 Task: Change  the formatting of the data to 'Which is Less than 5, 'In conditional formating, put the option 'Green Fill with Dark Green Text. . 'add another formatting option Format As Table, insert the option 'Orang Table style Medium 3 'In the sheet  Budget Control Toolbook
Action: Mouse moved to (128, 146)
Screenshot: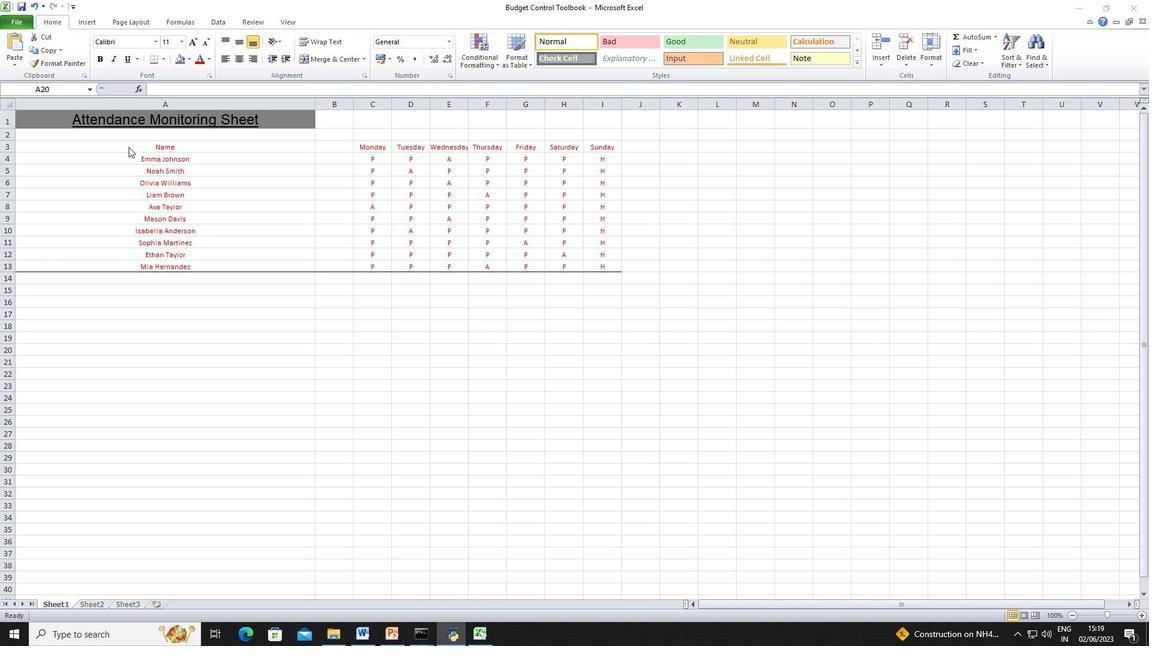 
Action: Mouse pressed left at (128, 146)
Screenshot: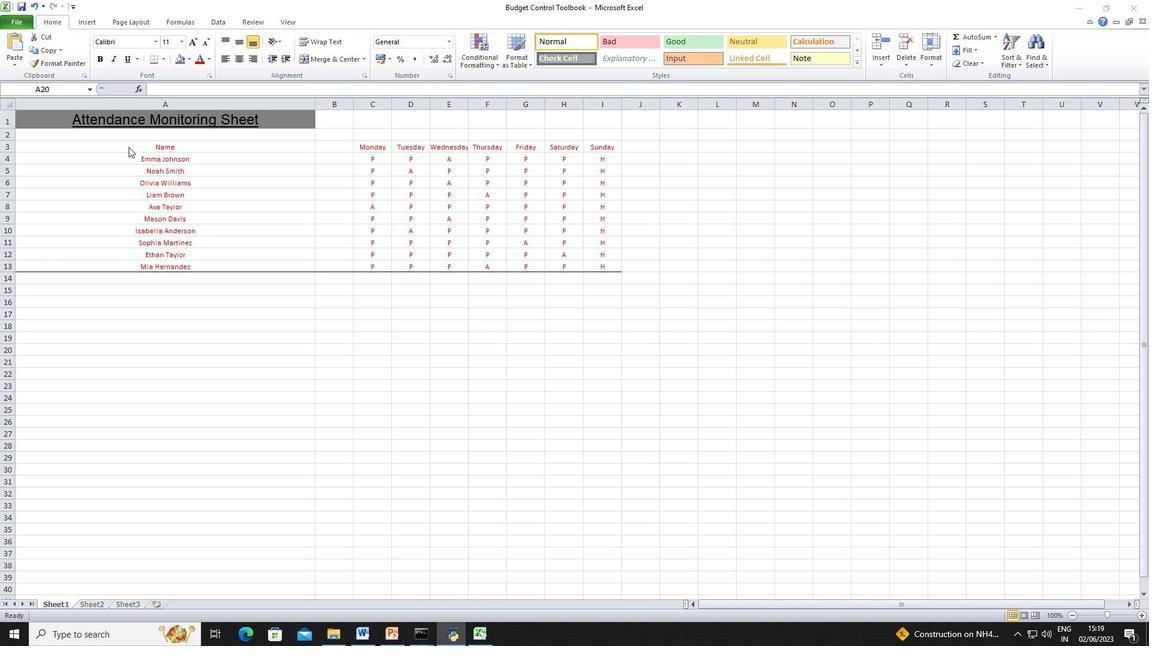 
Action: Mouse moved to (152, 148)
Screenshot: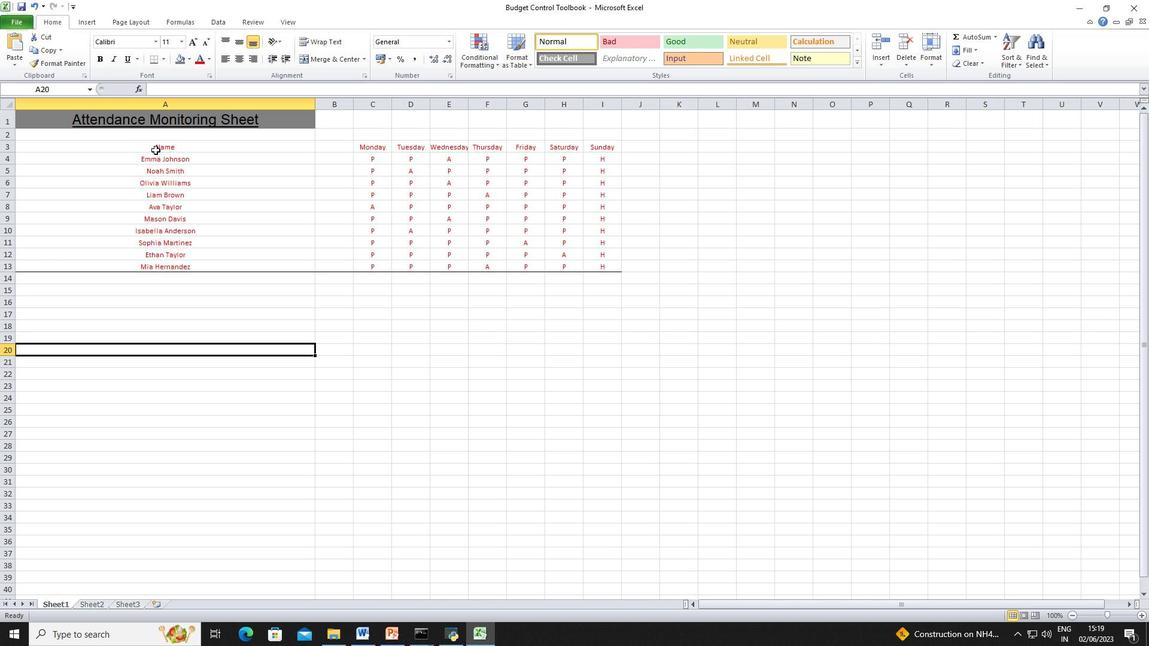 
Action: Mouse pressed left at (152, 148)
Screenshot: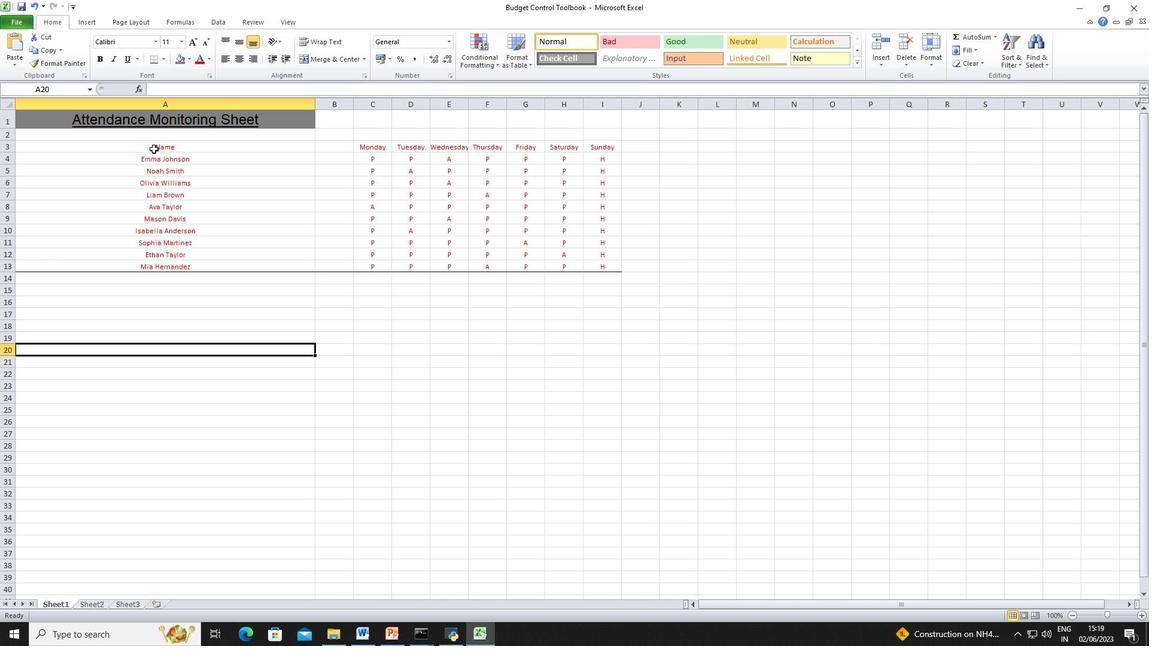 
Action: Mouse moved to (498, 64)
Screenshot: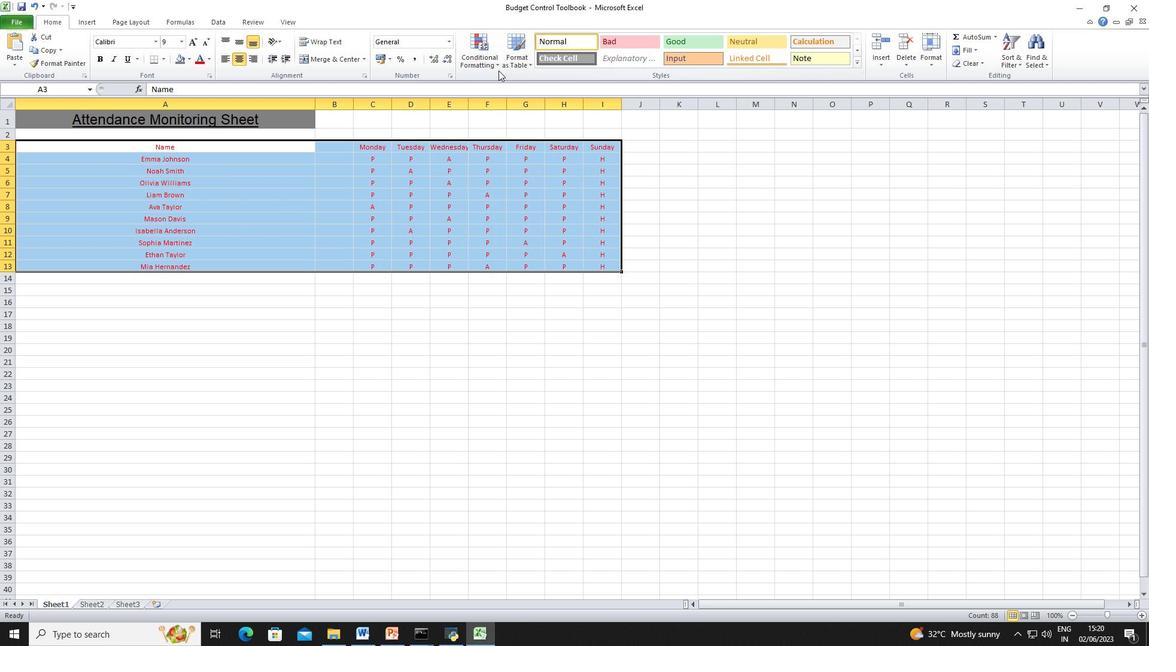 
Action: Mouse pressed left at (498, 64)
Screenshot: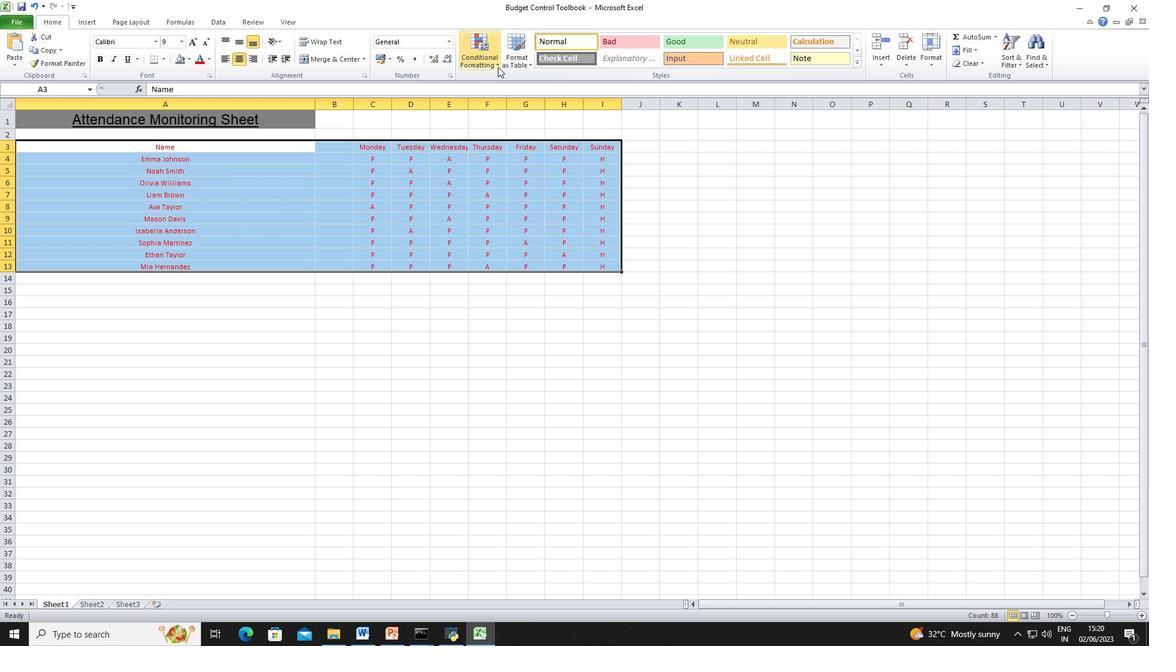 
Action: Mouse moved to (551, 86)
Screenshot: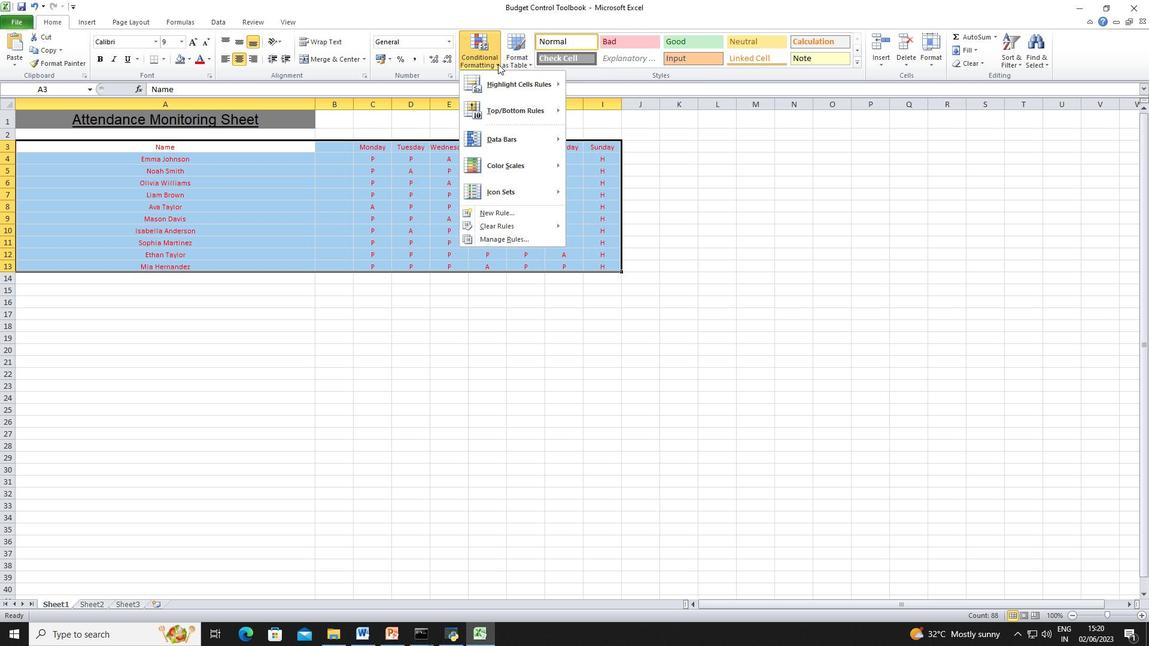 
Action: Mouse pressed left at (551, 86)
Screenshot: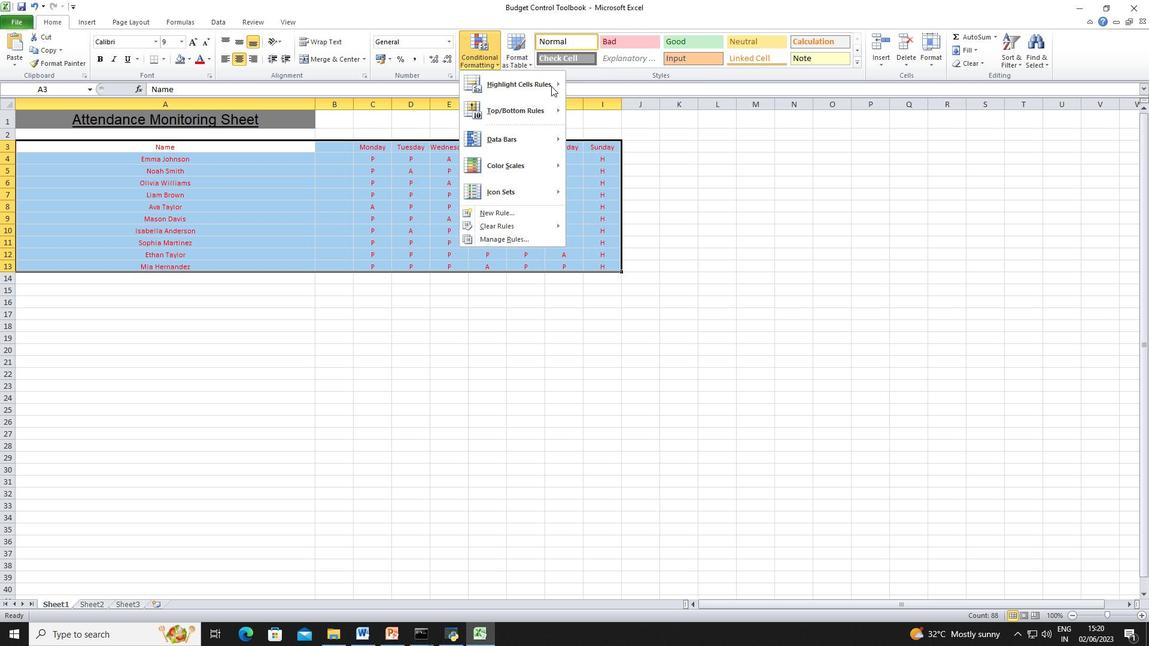 
Action: Mouse moved to (597, 108)
Screenshot: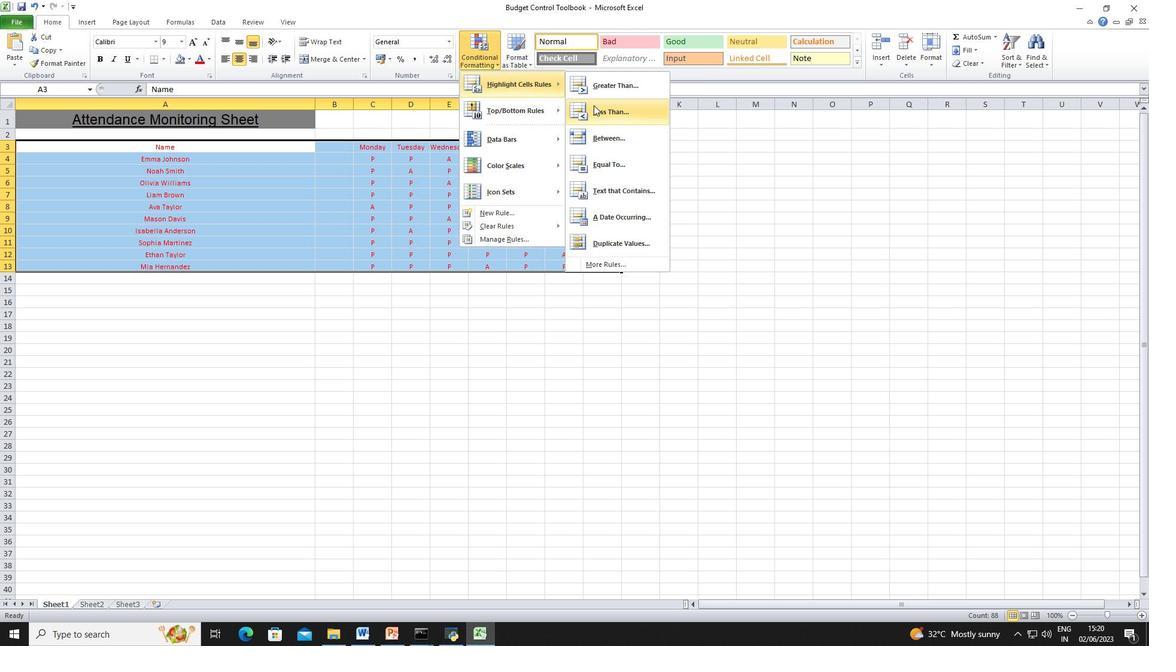 
Action: Mouse pressed left at (597, 108)
Screenshot: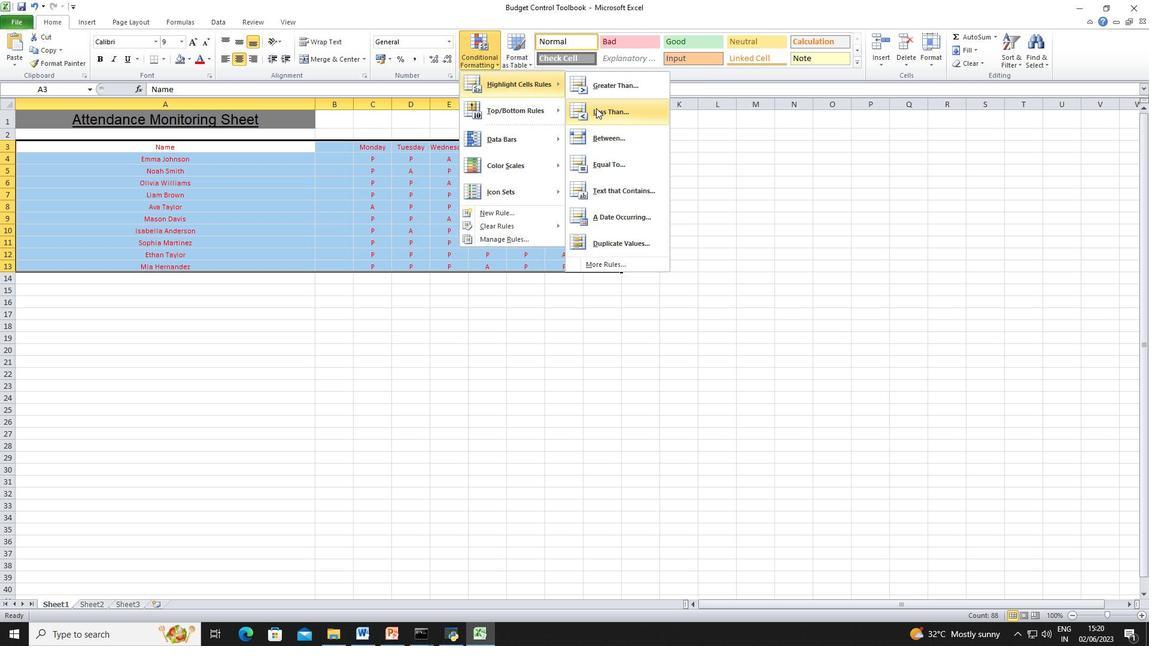 
Action: Mouse moved to (260, 299)
Screenshot: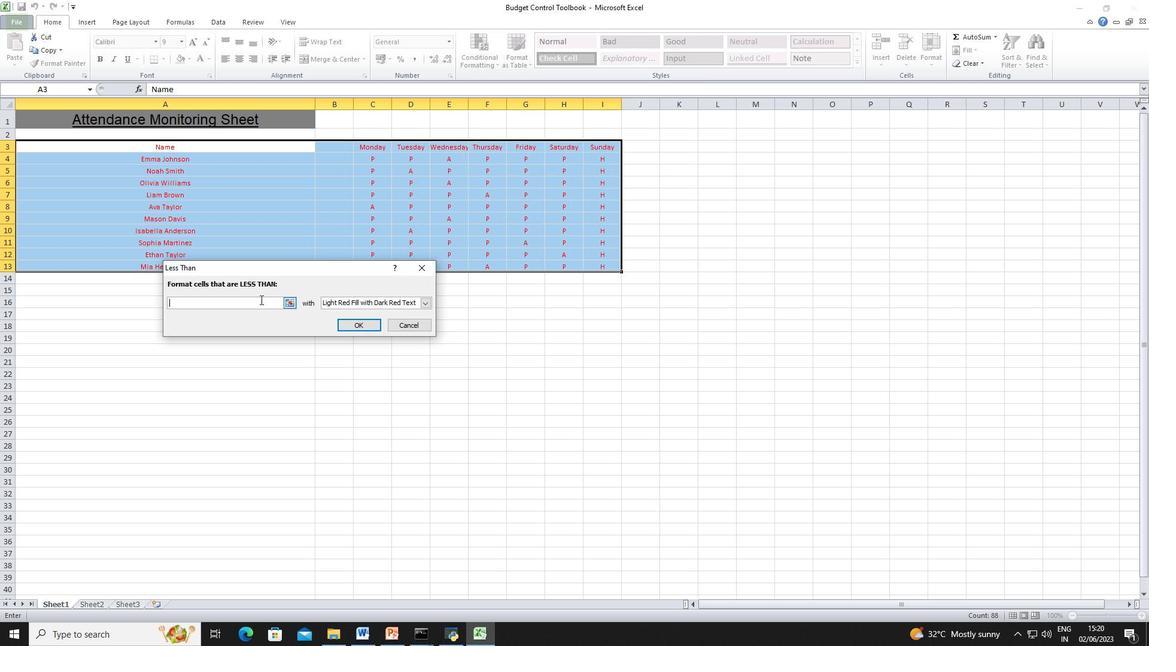 
Action: Key pressed 5
Screenshot: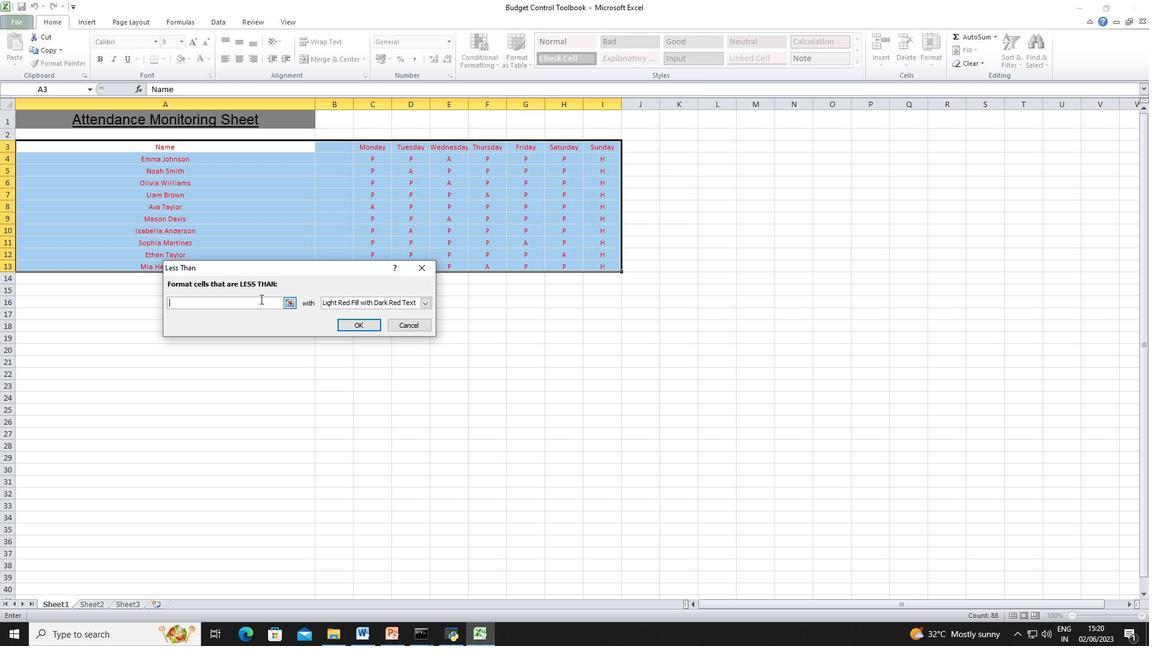 
Action: Mouse moved to (424, 303)
Screenshot: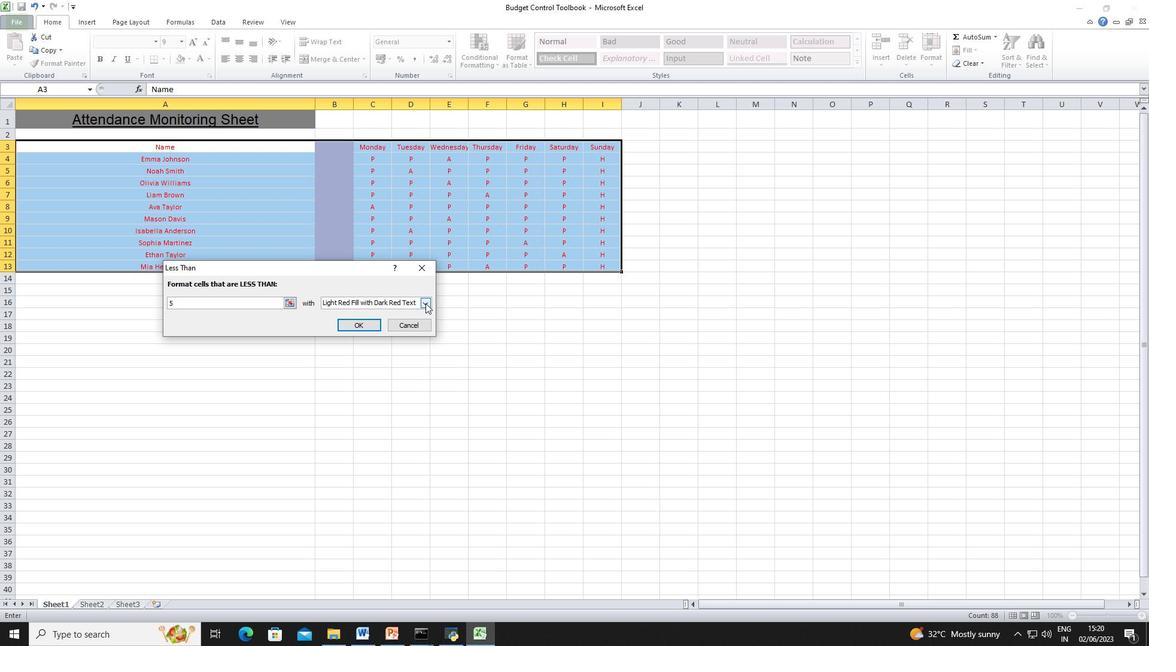 
Action: Mouse pressed left at (424, 303)
Screenshot: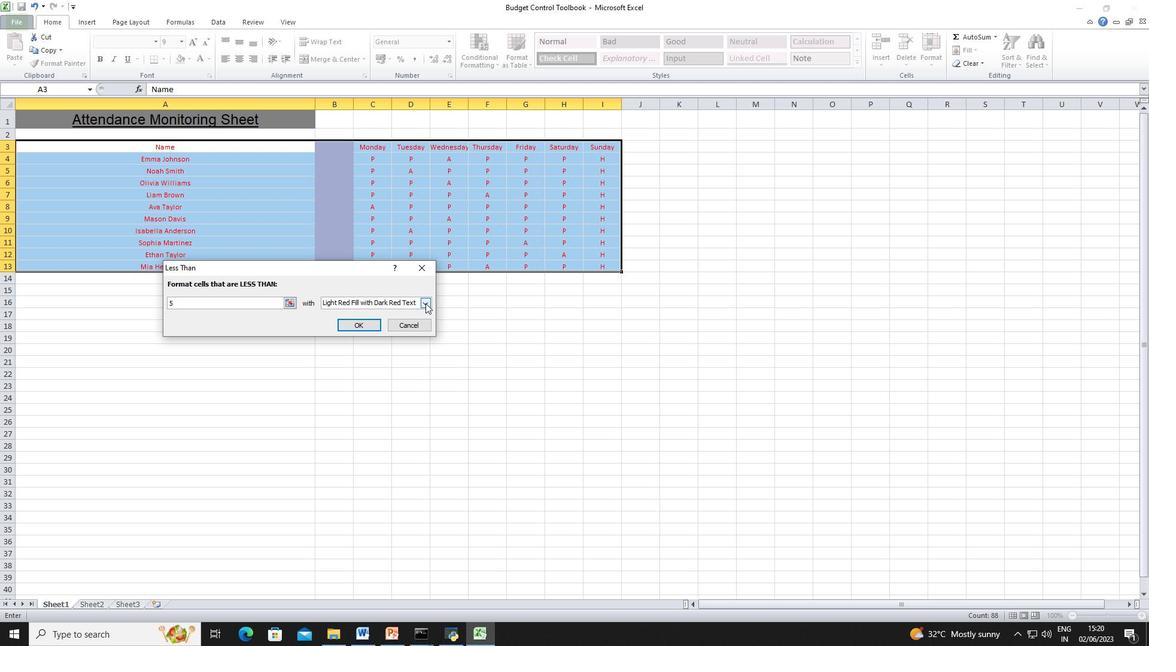 
Action: Mouse moved to (406, 328)
Screenshot: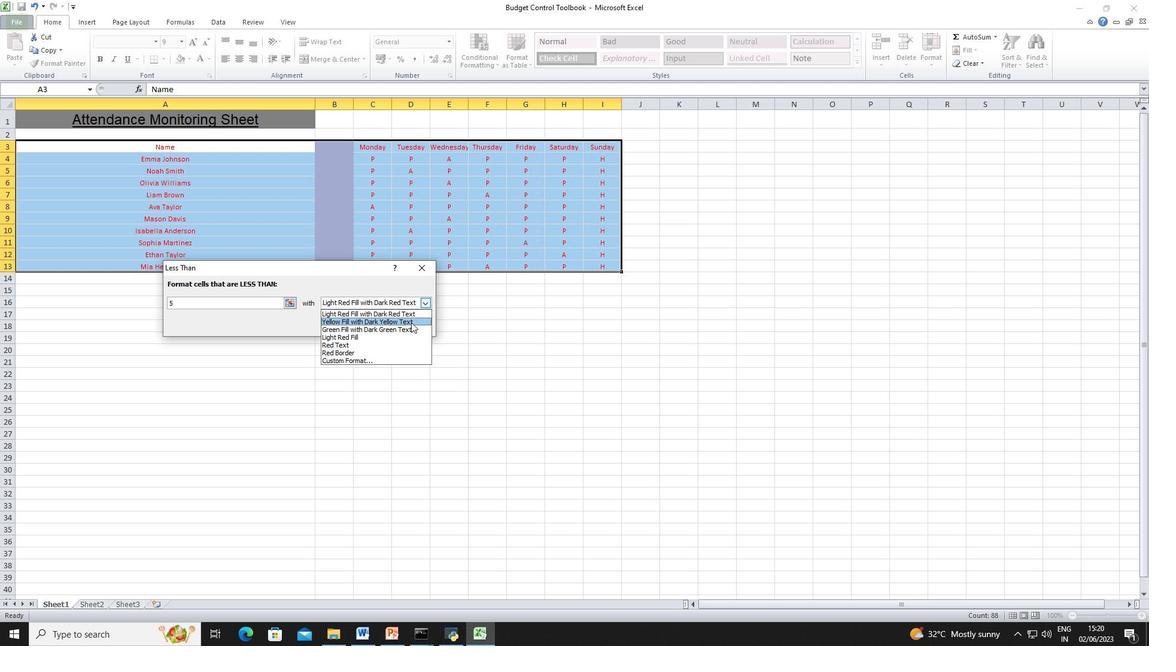 
Action: Mouse pressed left at (406, 328)
Screenshot: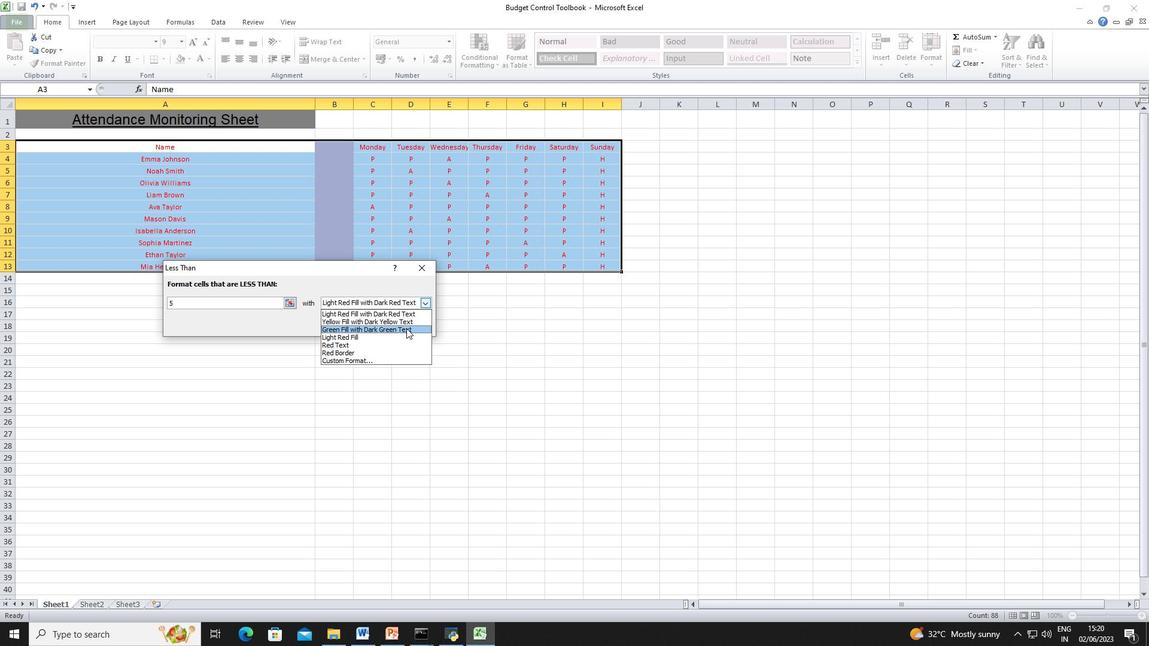 
Action: Mouse moved to (365, 329)
Screenshot: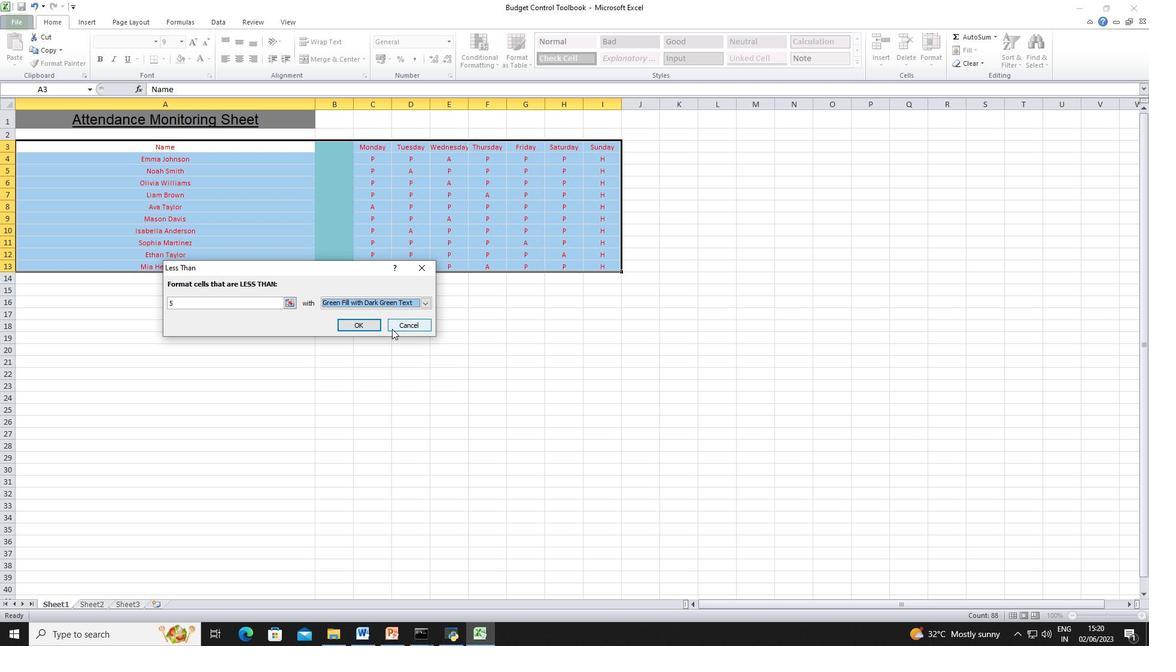 
Action: Mouse pressed left at (365, 329)
Screenshot: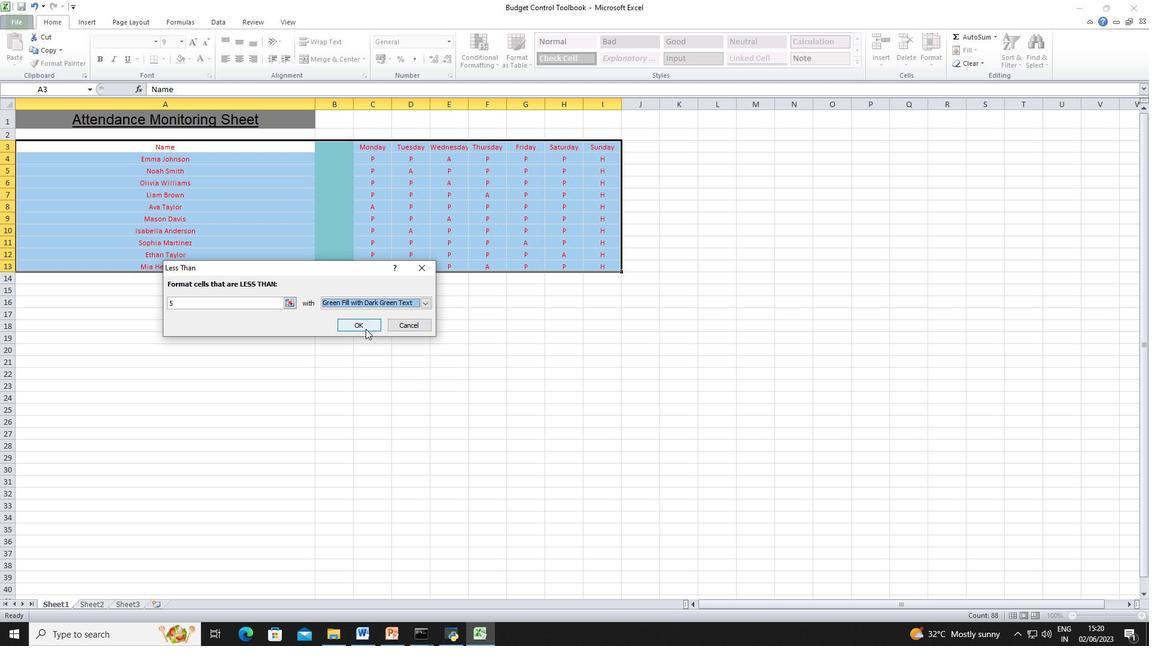 
Action: Mouse moved to (525, 63)
Screenshot: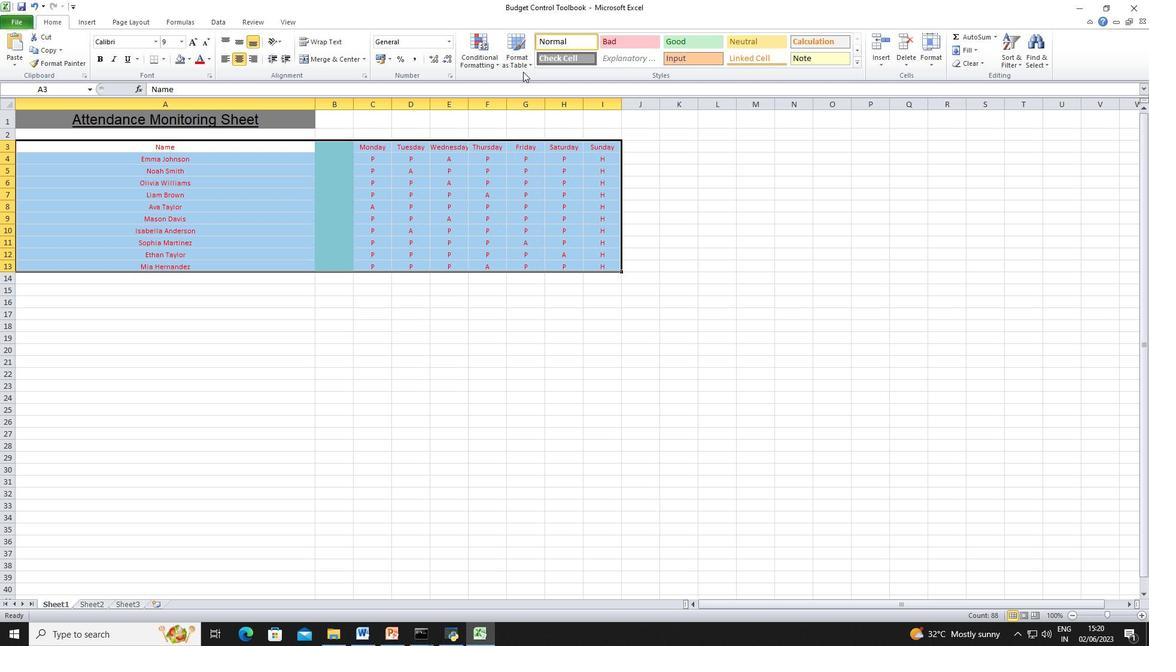 
Action: Mouse pressed left at (525, 63)
Screenshot: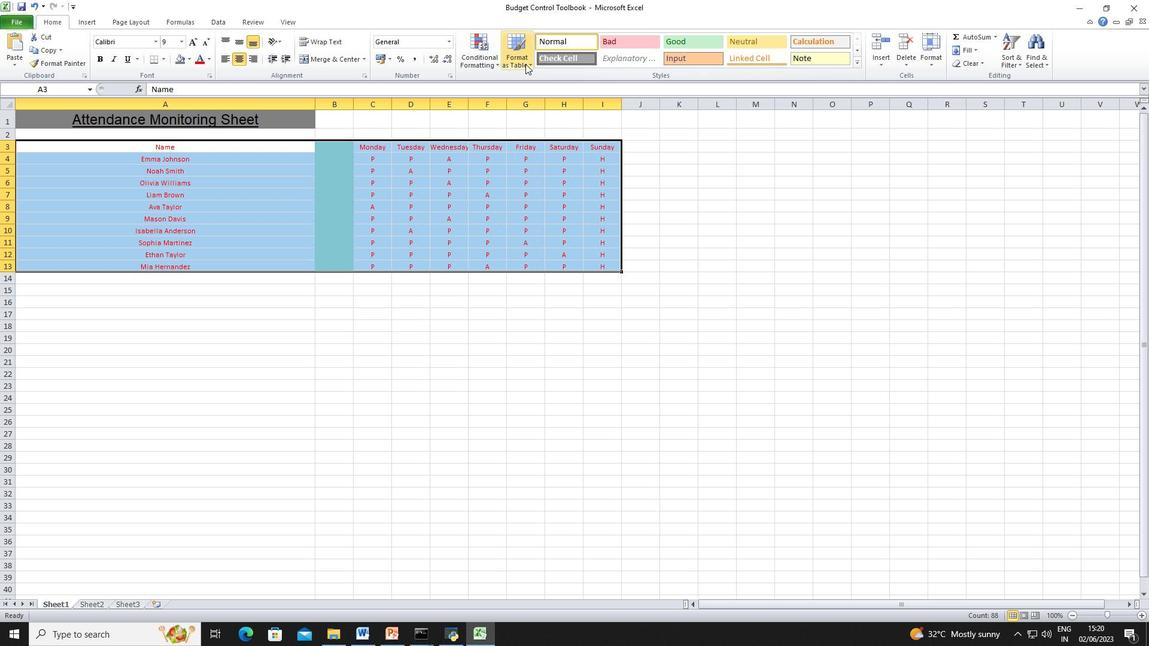 
Action: Mouse moved to (767, 257)
Screenshot: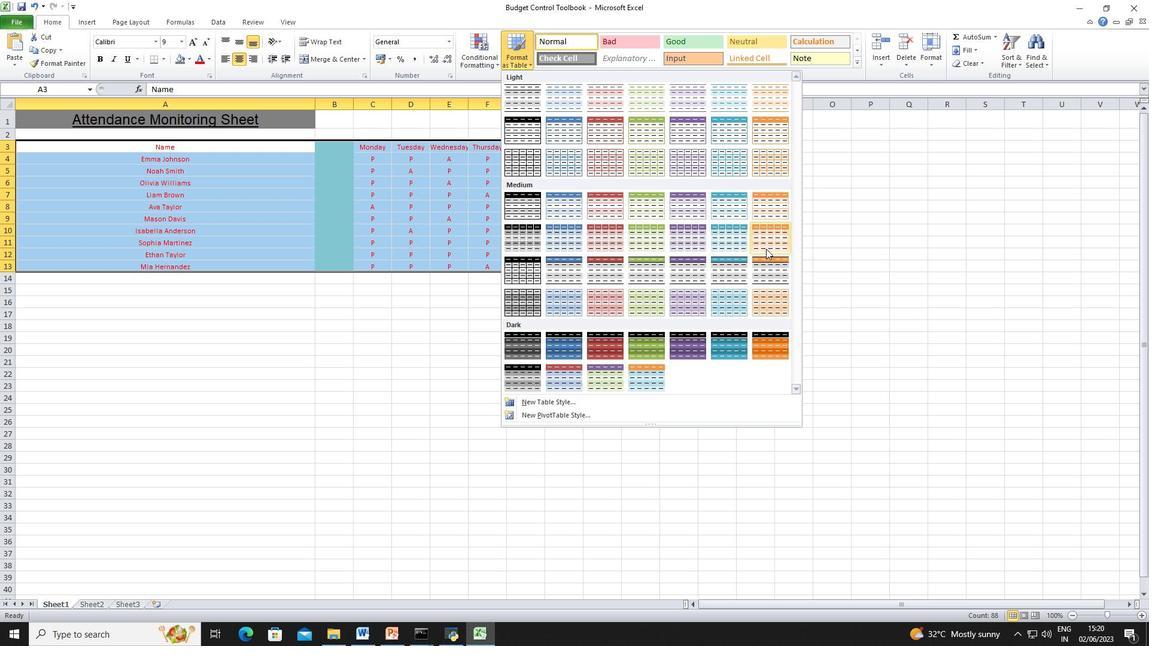
Action: Mouse scrolled (767, 256) with delta (0, 0)
Screenshot: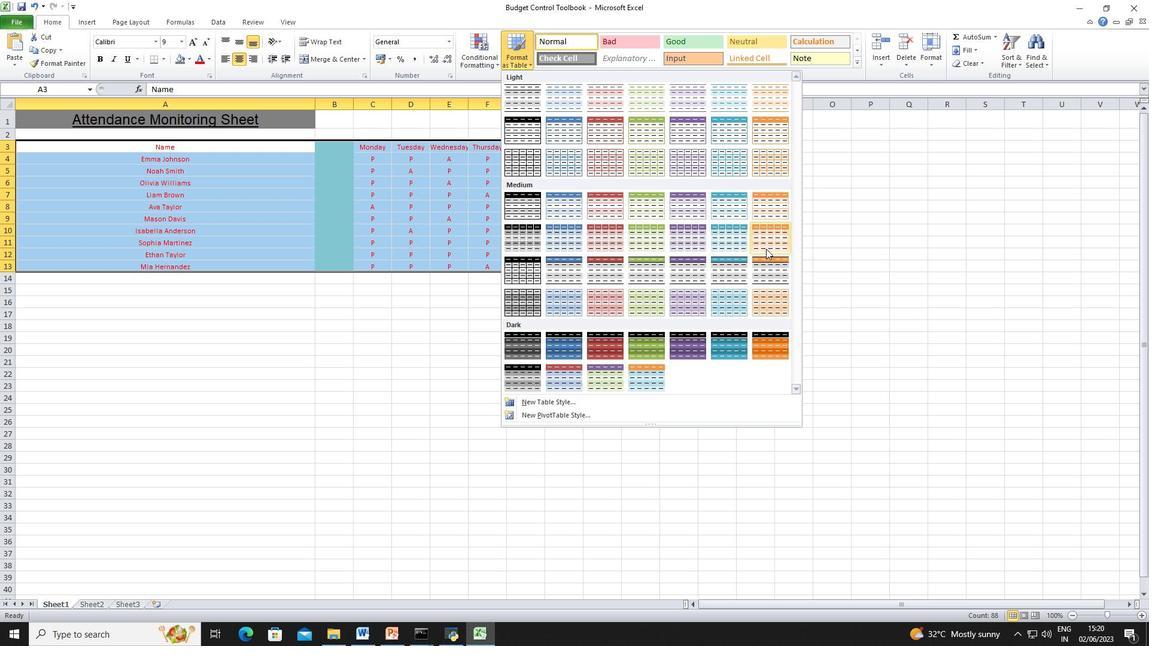 
Action: Mouse scrolled (767, 256) with delta (0, 0)
Screenshot: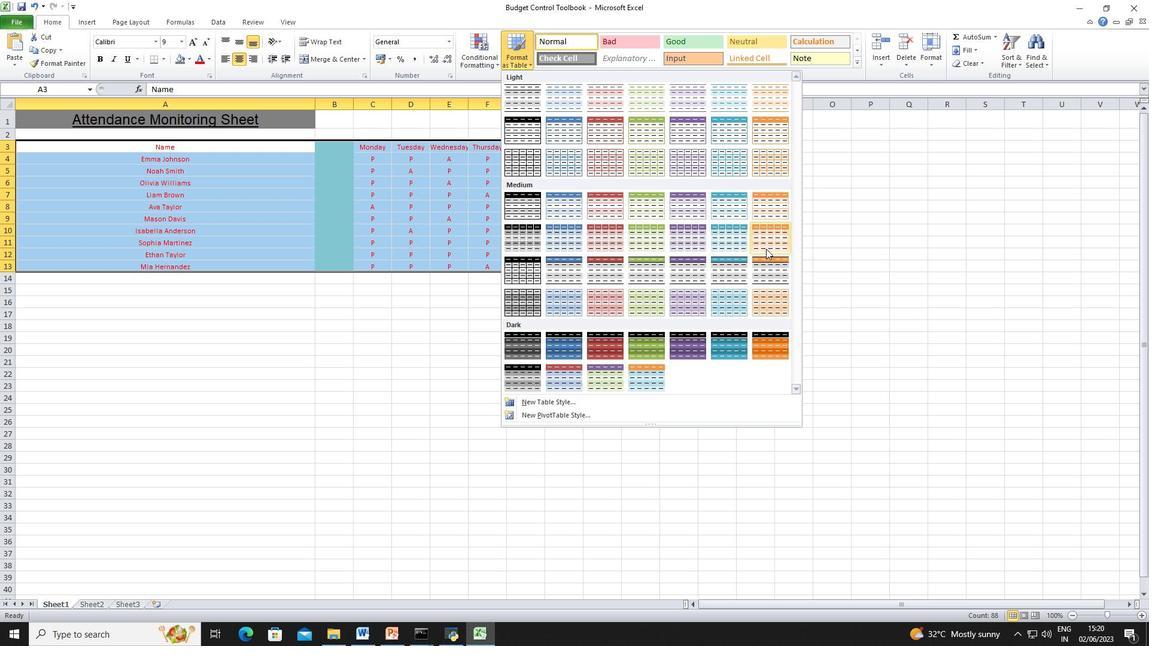 
Action: Mouse scrolled (767, 256) with delta (0, 0)
Screenshot: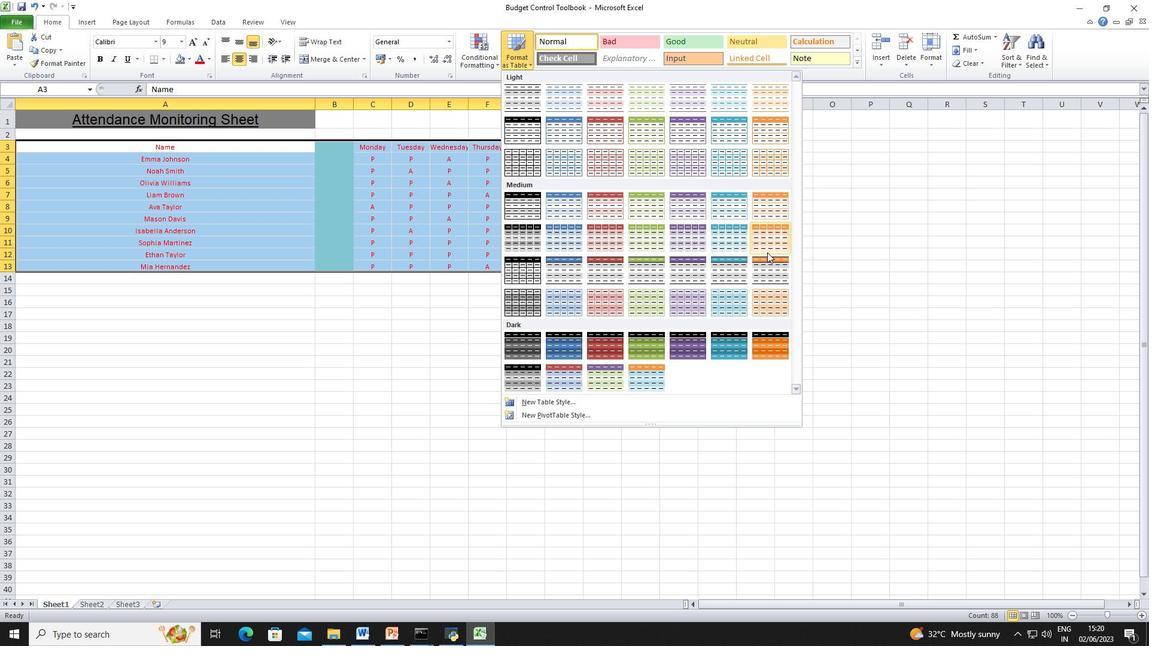 
Action: Mouse scrolled (767, 256) with delta (0, 0)
Screenshot: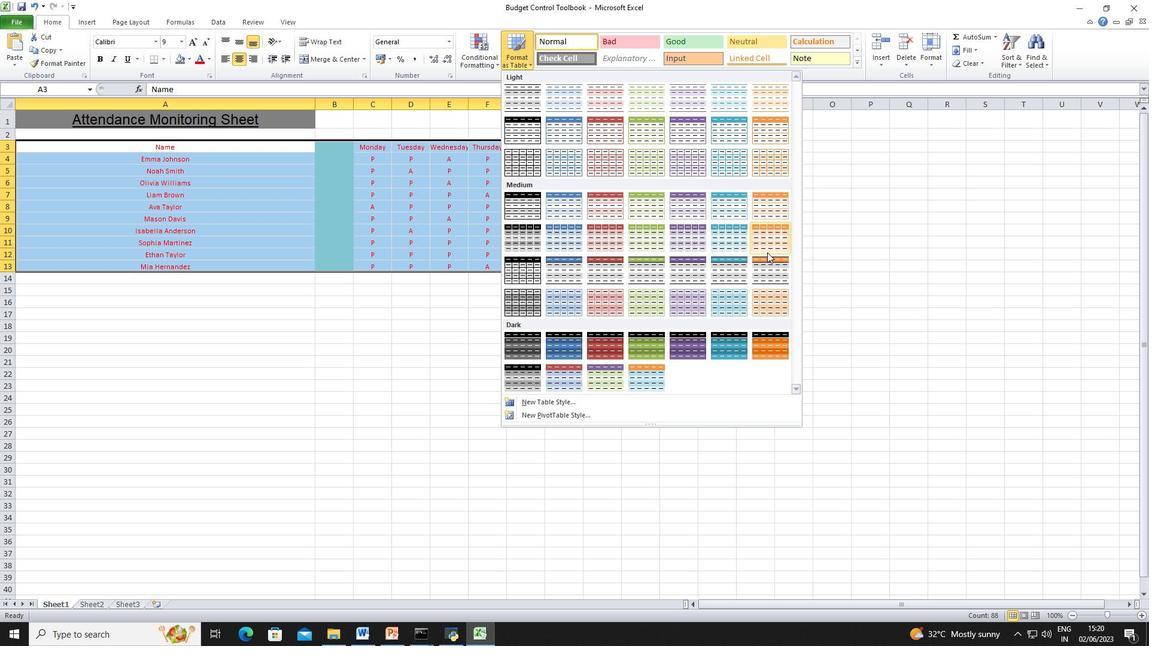 
Action: Mouse scrolled (767, 256) with delta (0, 0)
Screenshot: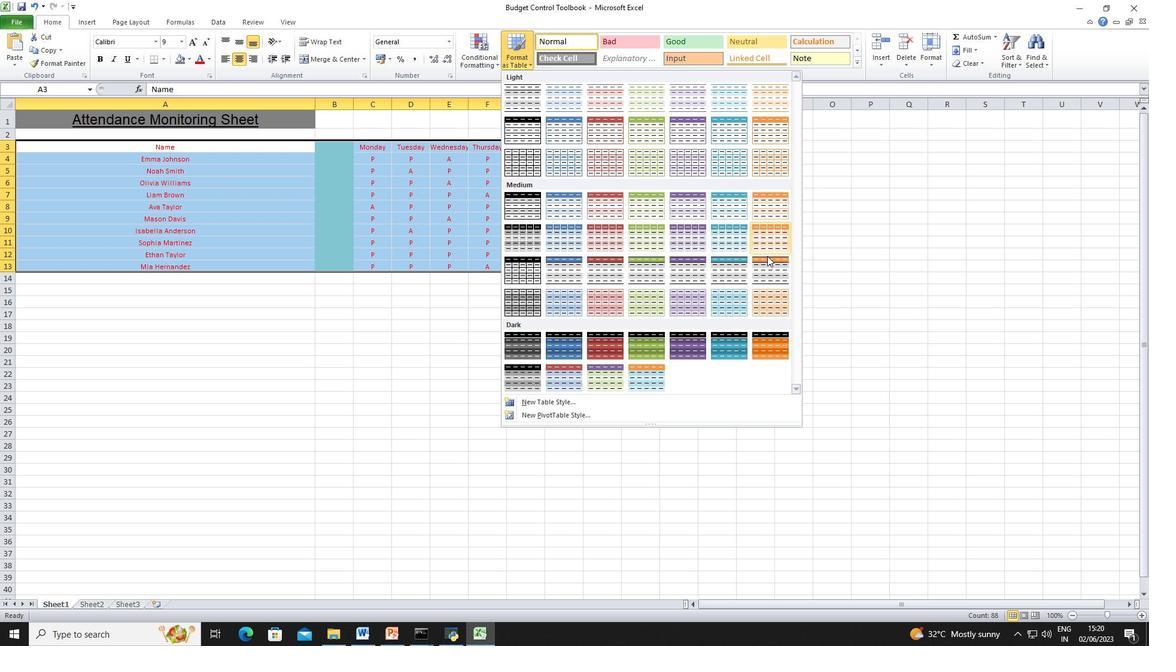 
Action: Mouse scrolled (767, 256) with delta (0, 0)
Screenshot: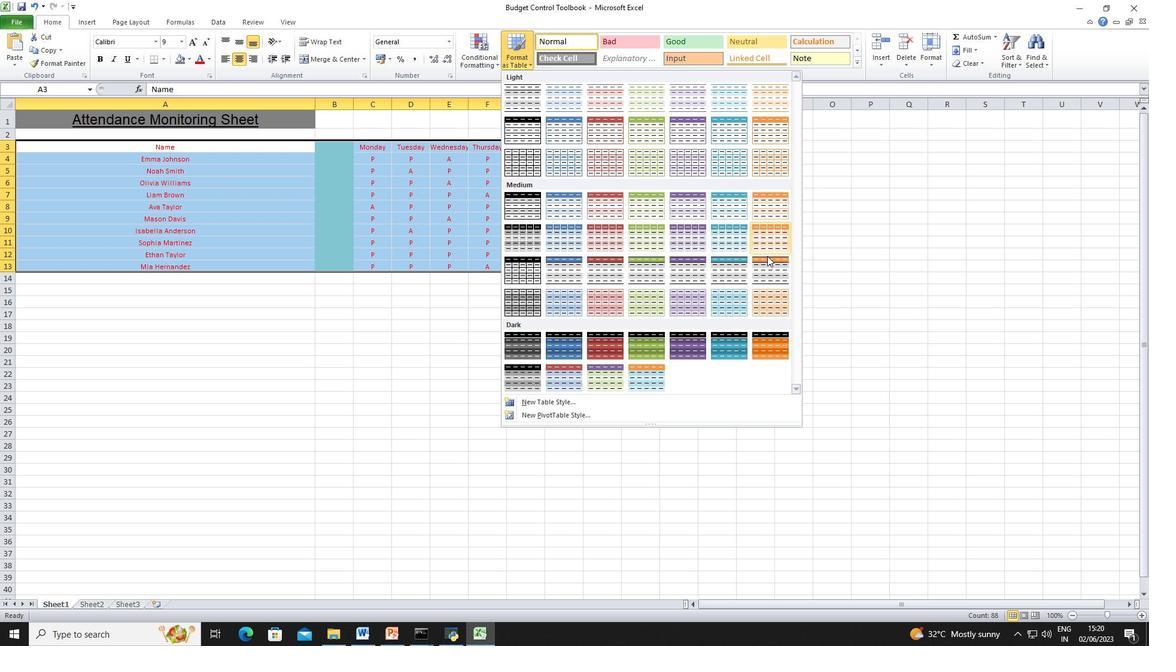 
Action: Mouse scrolled (767, 256) with delta (0, 0)
Screenshot: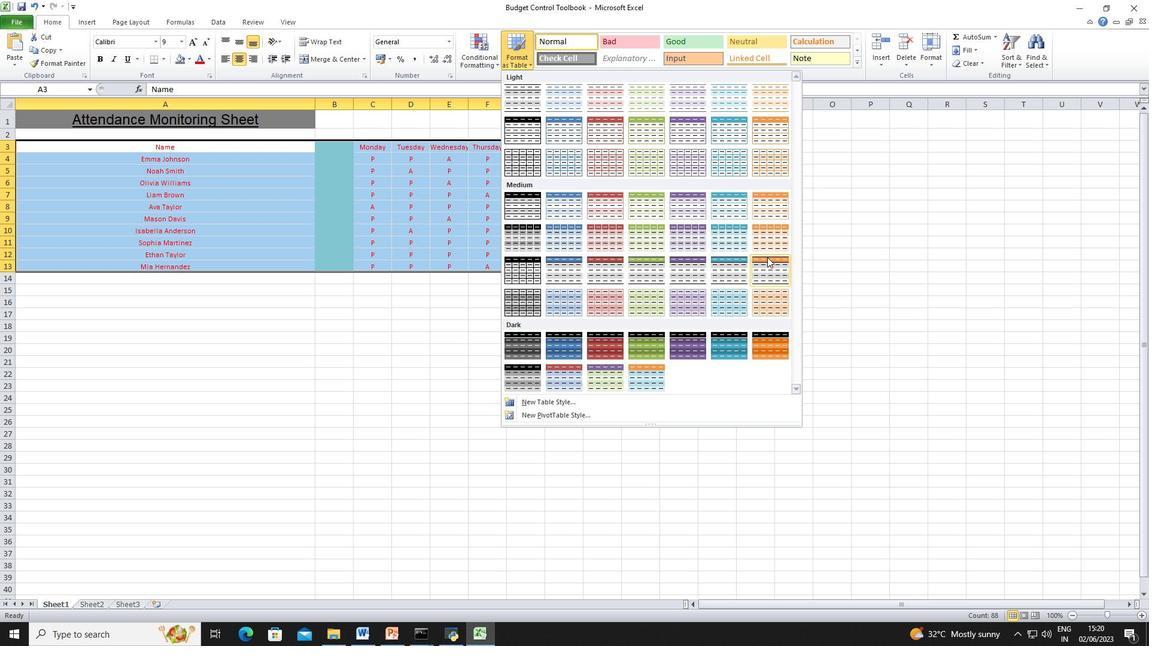
Action: Mouse scrolled (767, 257) with delta (0, 0)
Screenshot: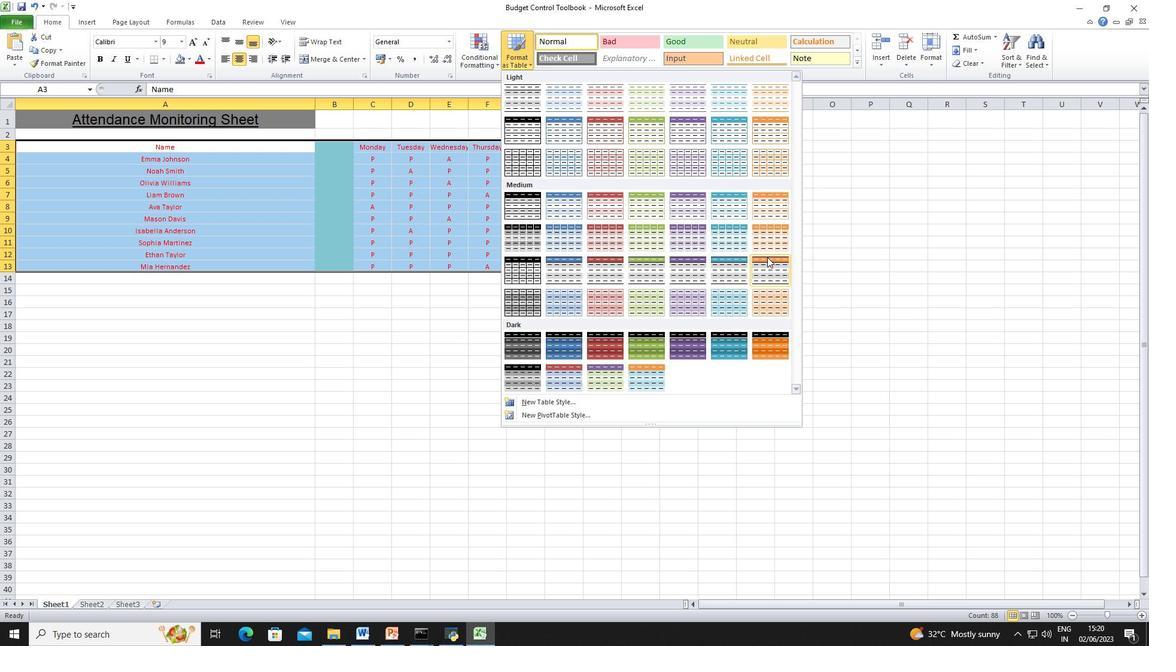 
Action: Mouse scrolled (767, 257) with delta (0, 0)
Screenshot: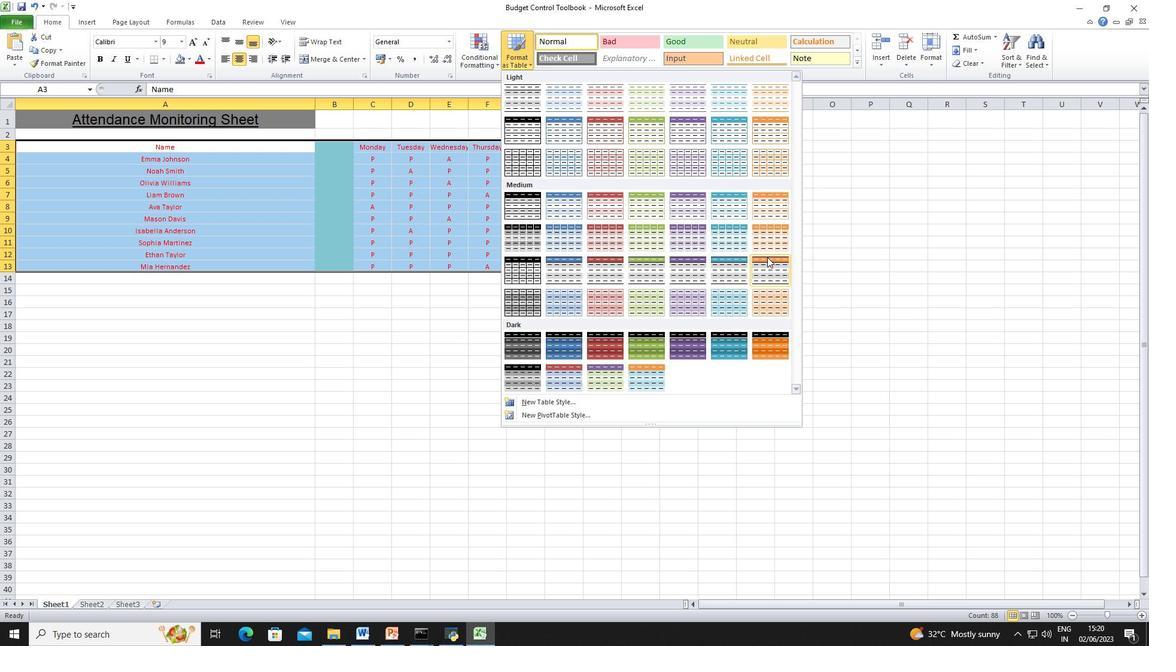 
Action: Mouse scrolled (767, 257) with delta (0, 0)
Screenshot: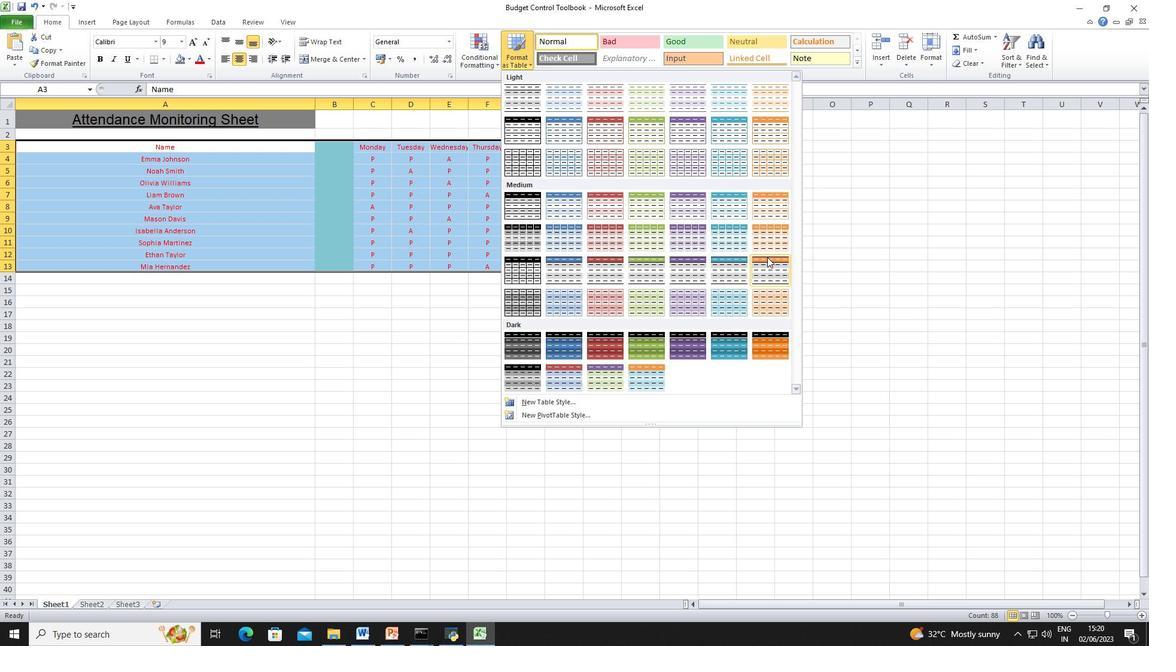
Action: Mouse scrolled (767, 257) with delta (0, 0)
Screenshot: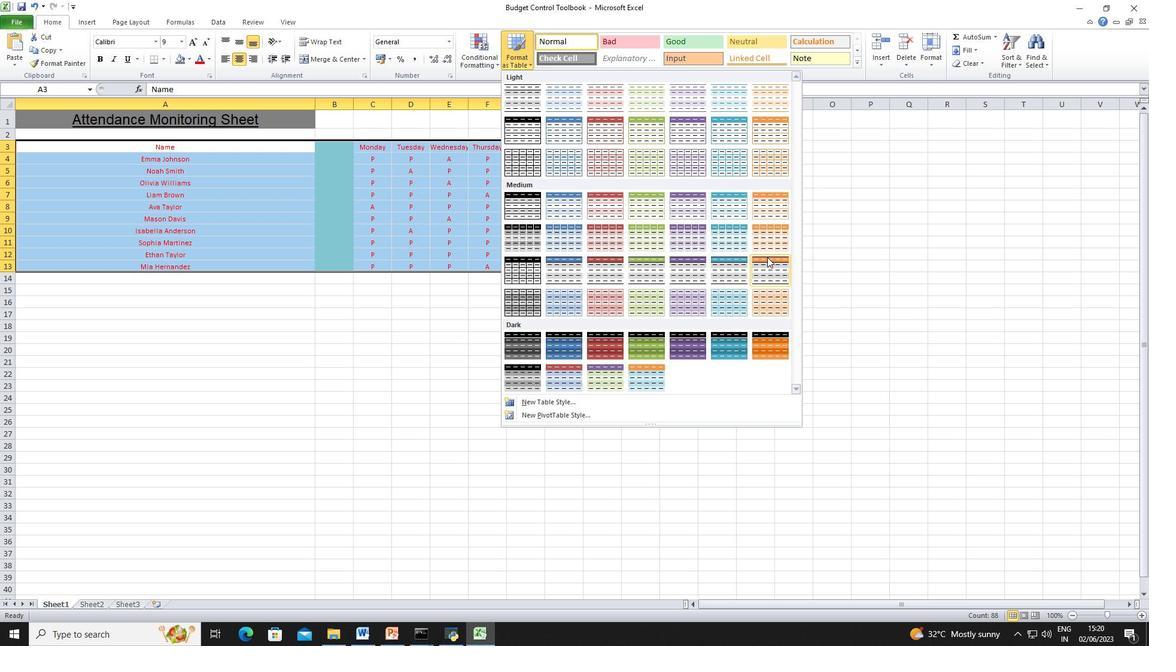 
Action: Mouse scrolled (767, 257) with delta (0, 0)
Screenshot: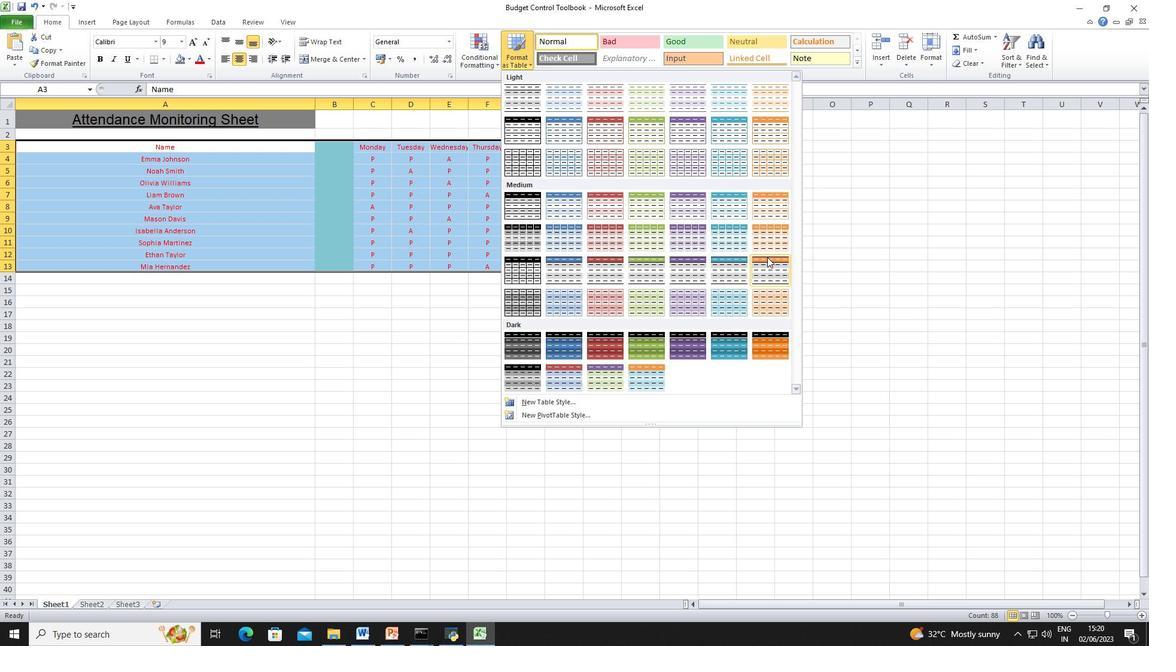 
Action: Mouse scrolled (767, 257) with delta (0, 0)
Screenshot: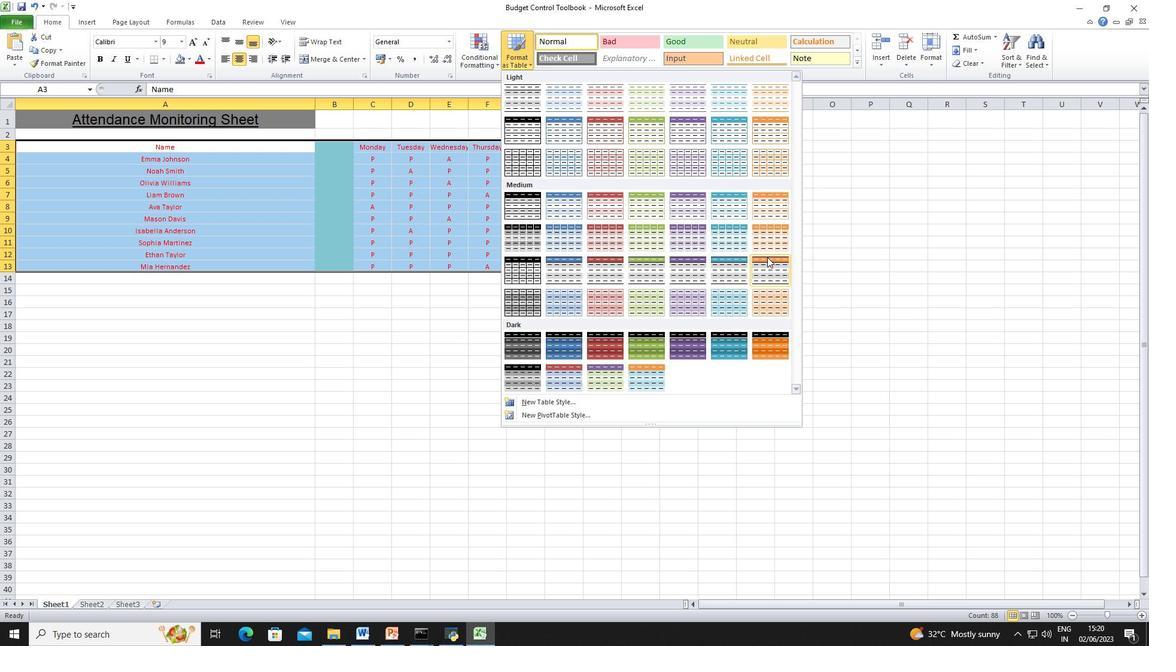 
Action: Mouse scrolled (767, 257) with delta (0, 0)
Screenshot: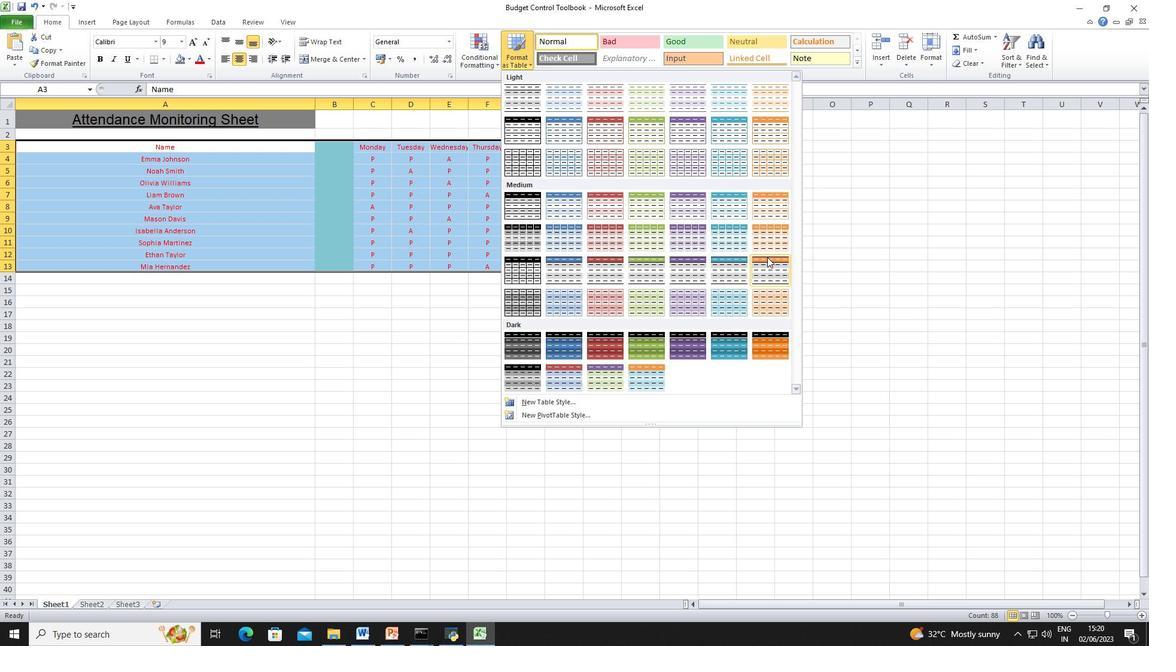 
Action: Mouse moved to (776, 174)
Screenshot: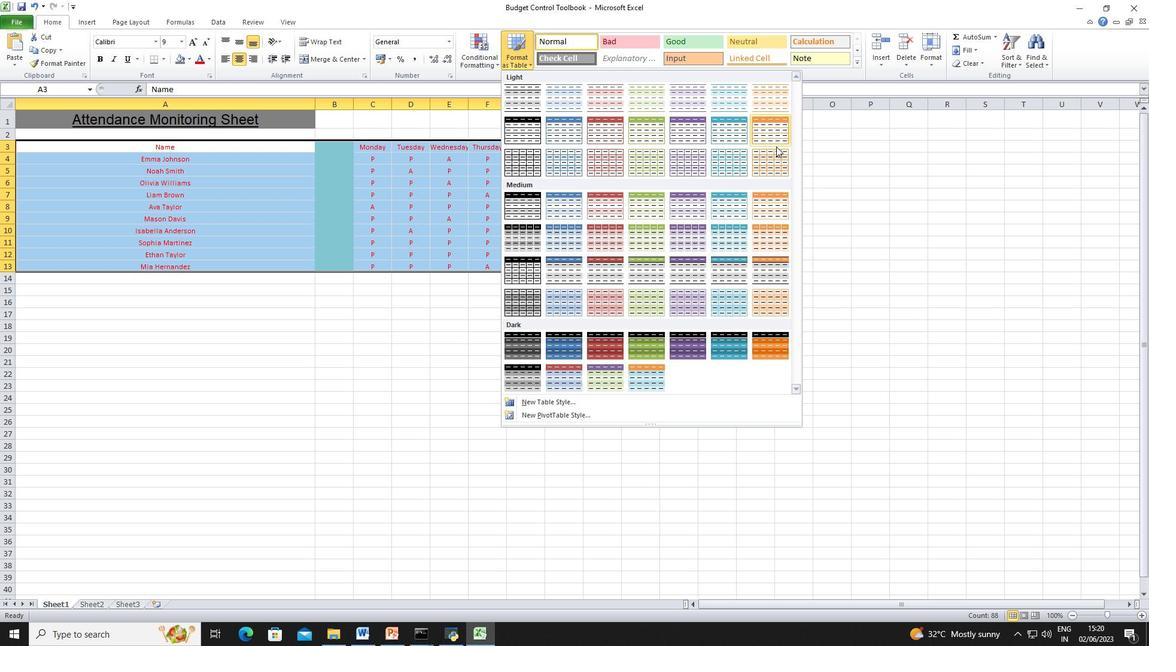 
Action: Mouse pressed left at (776, 174)
Screenshot: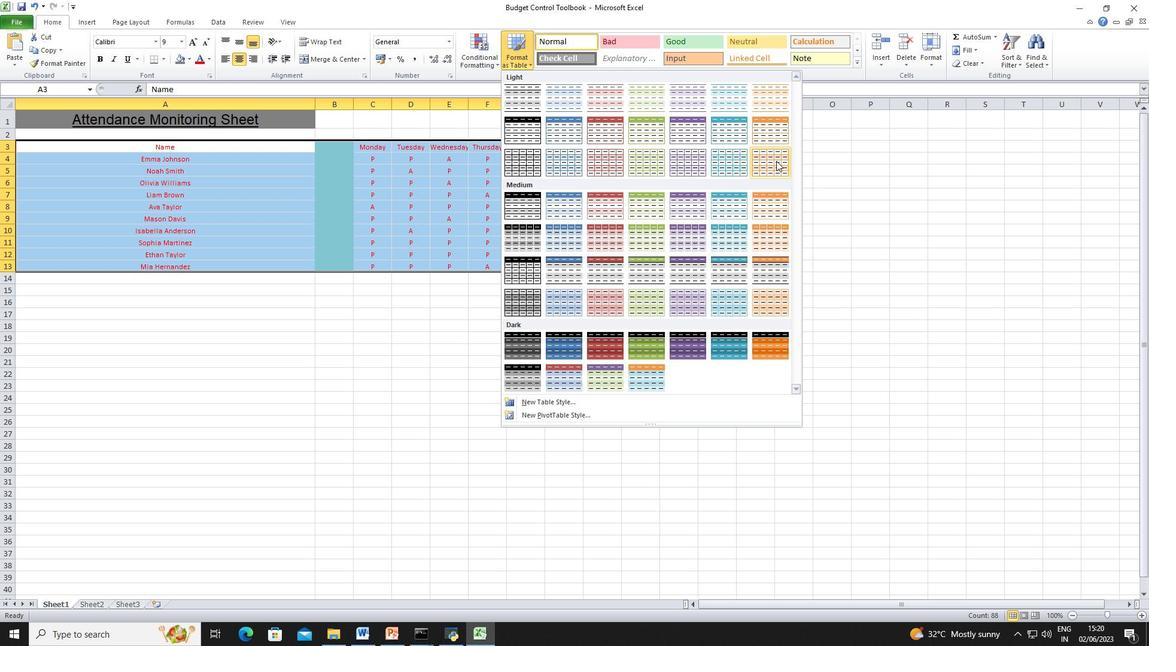 
Action: Mouse moved to (287, 324)
Screenshot: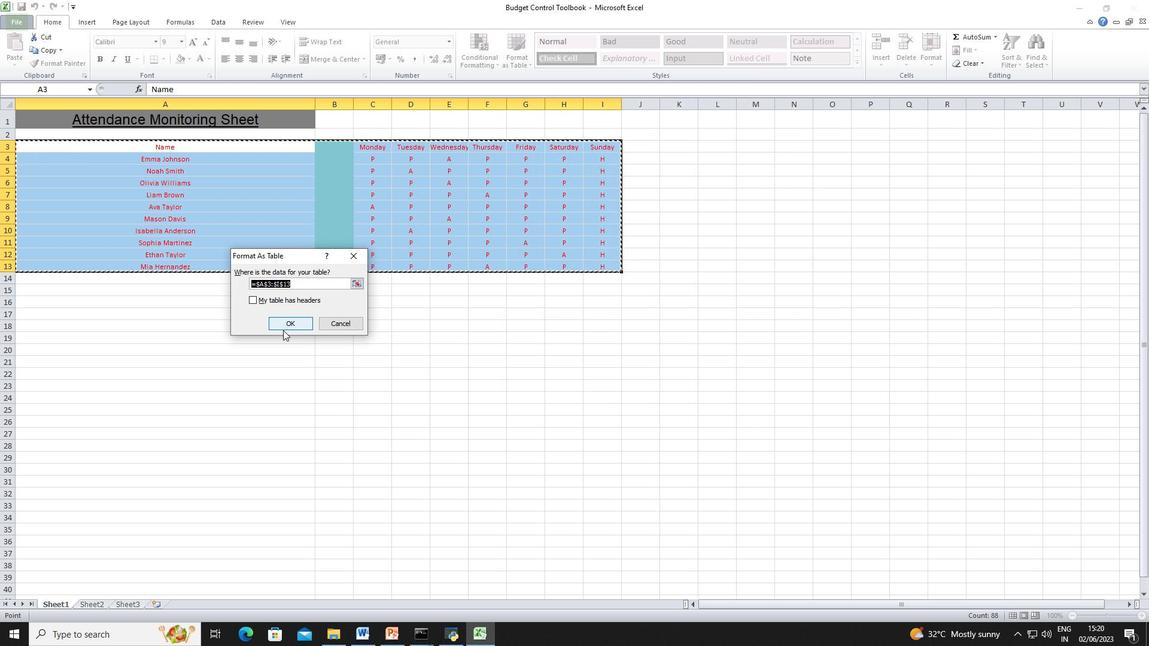 
Action: Mouse pressed left at (287, 324)
Screenshot: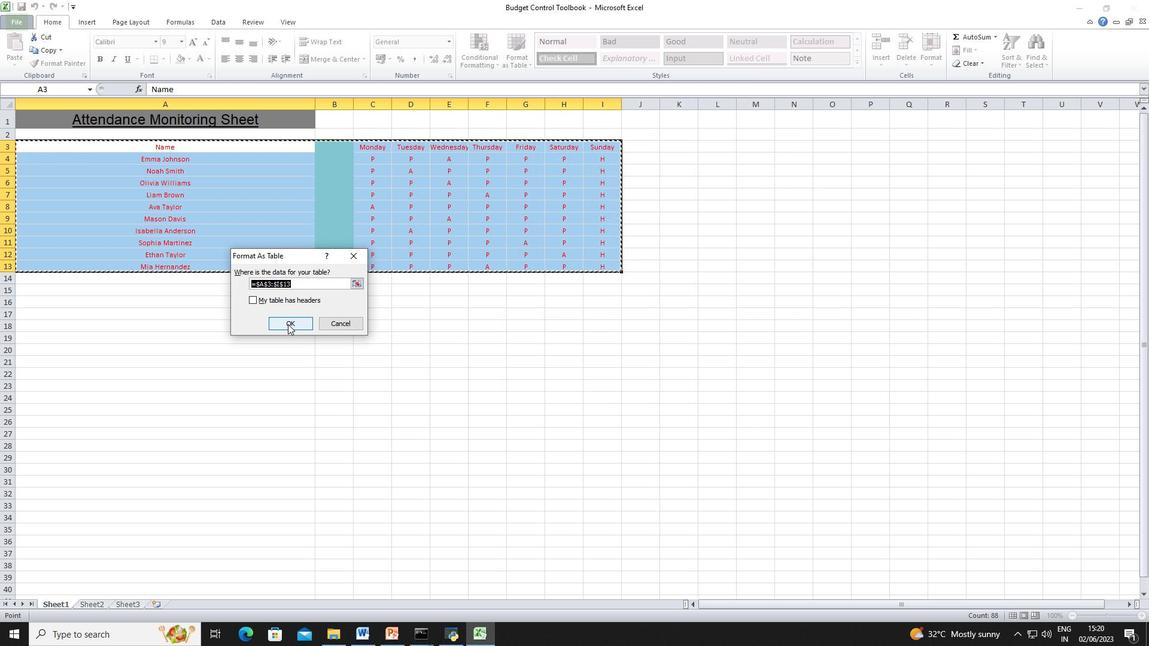 
Action: Mouse pressed left at (287, 324)
Screenshot: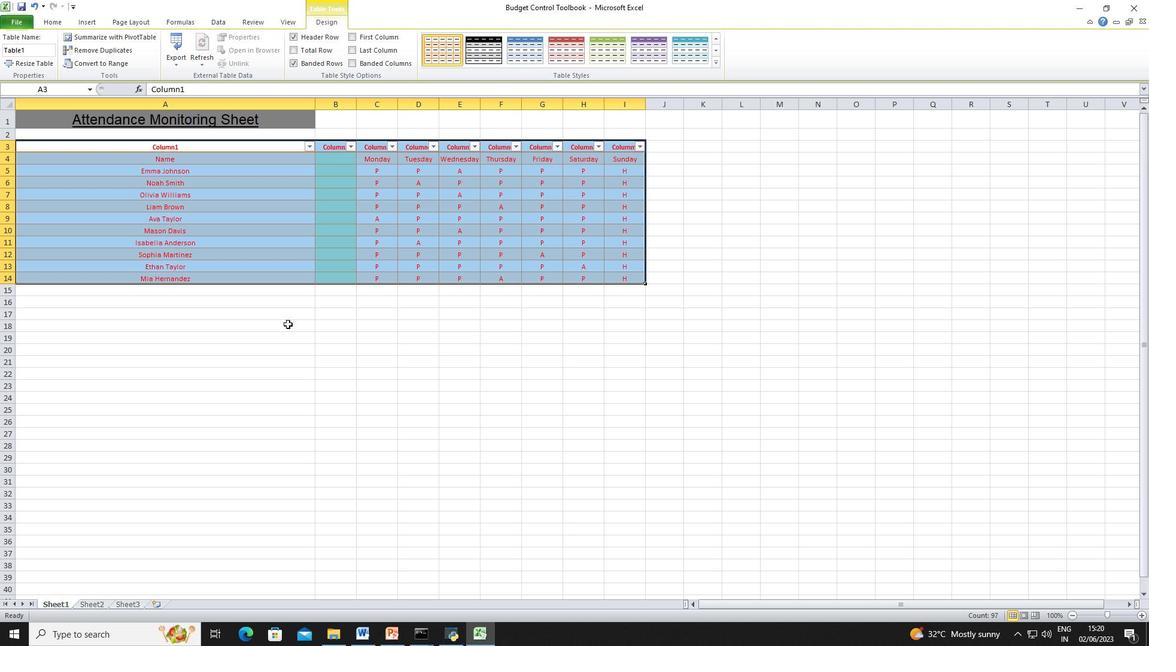 
Action: Mouse moved to (212, 320)
Screenshot: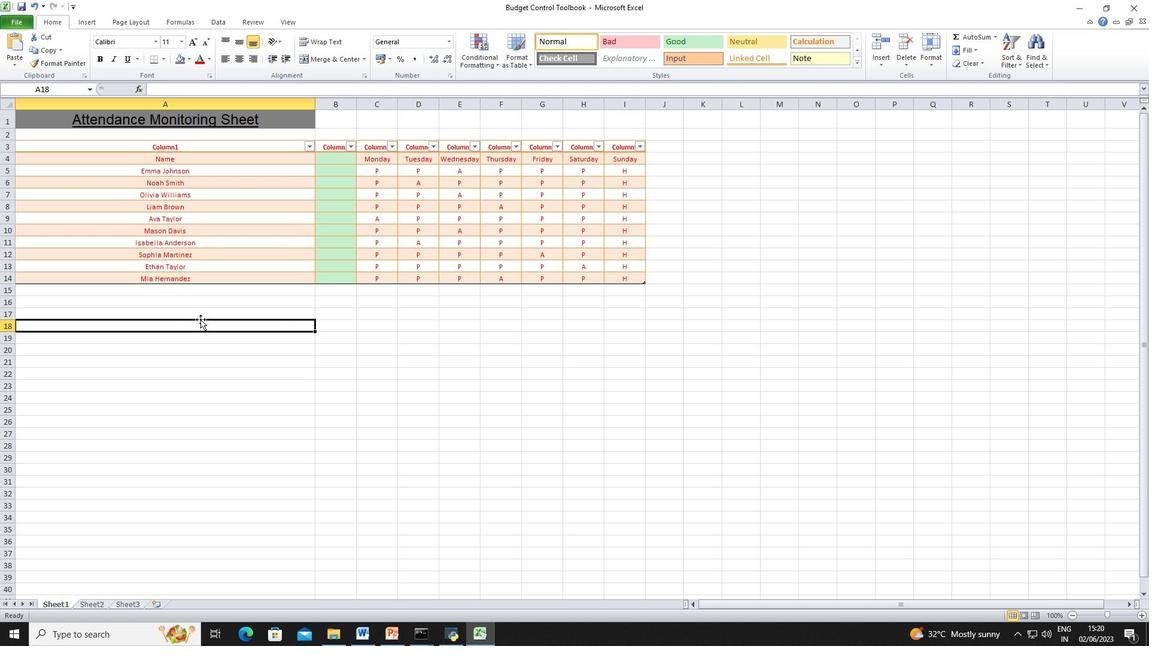 
